Task: Add an event with the title Lunch and Learn: Effective Team Collaboration, date '2023/10/23', time 9:15 AM to 11:15 AMand add a description: Throughout the workshop, participants will engage in a series of activities, exercises, and discussions aimed at developing and refining their communication skills. These activities will be designed to be interactive, allowing participants to practice new techniques, receive feedback, and collaborate with their team members., put the event into Green category . Add location for the event as: 987 Abu Simbel Temples, Abu Simbel, Egypt, logged in from the account softage.2@softage.netand send the event invitation to softage.4@softage.net and softage.5@softage.net. Set a reminder for the event 16 day before
Action: Mouse moved to (112, 108)
Screenshot: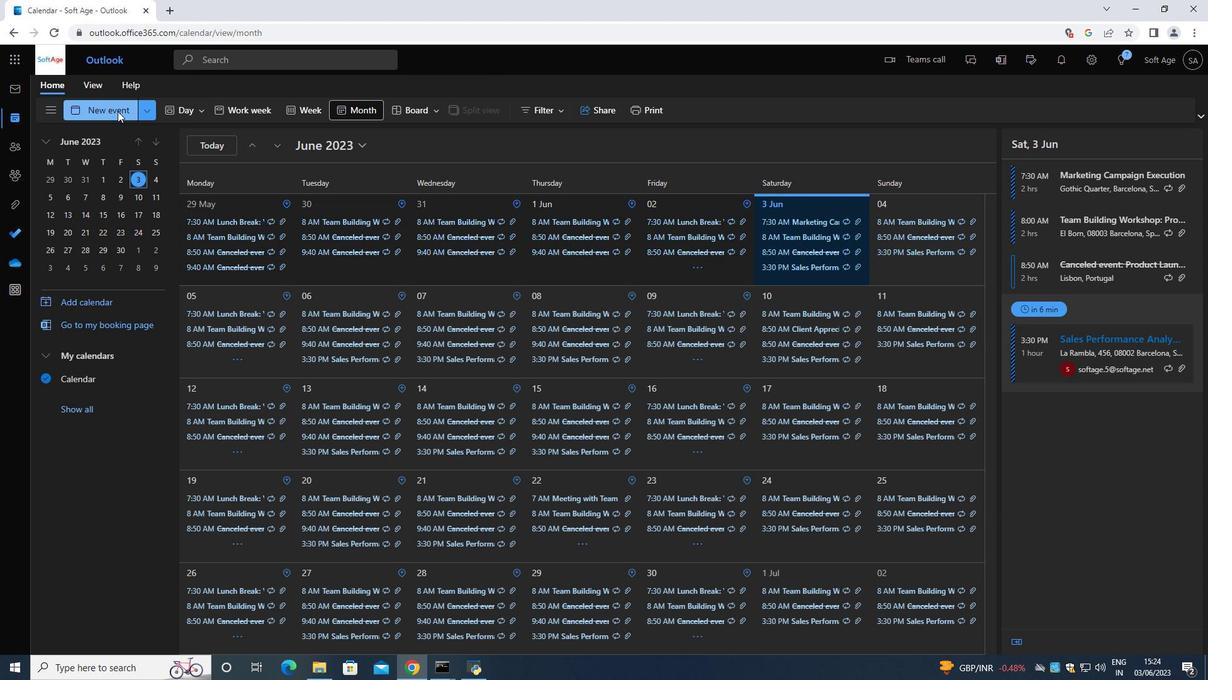 
Action: Mouse pressed left at (112, 108)
Screenshot: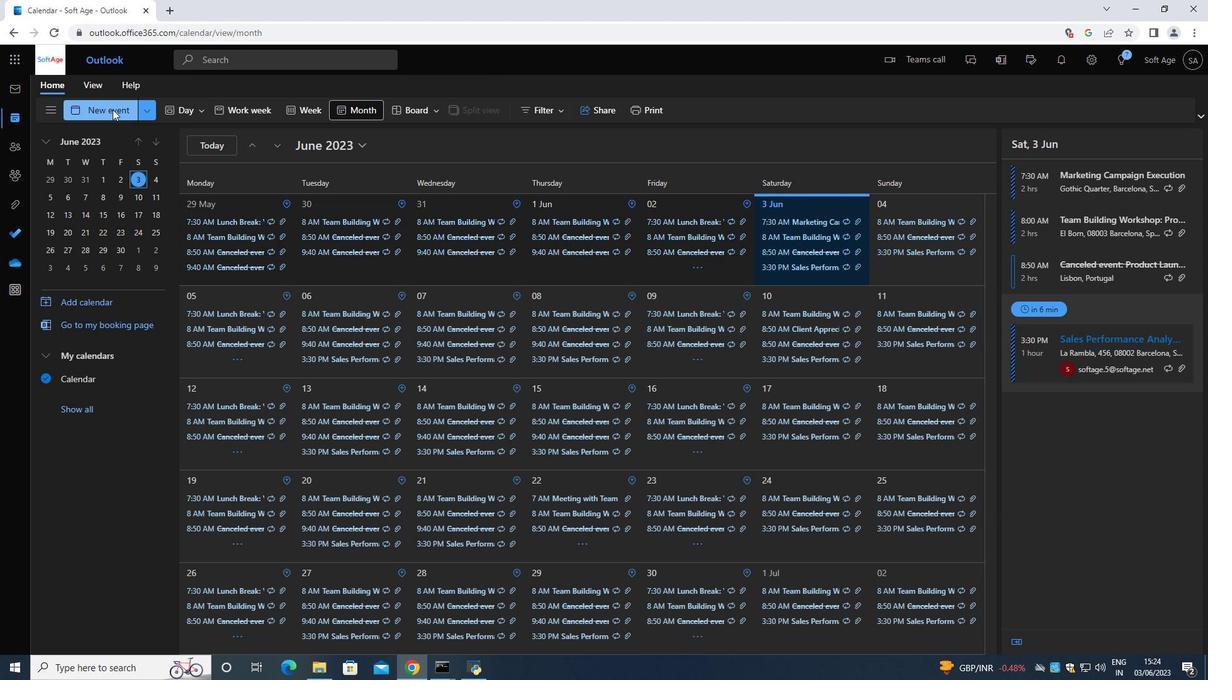 
Action: Mouse moved to (506, 120)
Screenshot: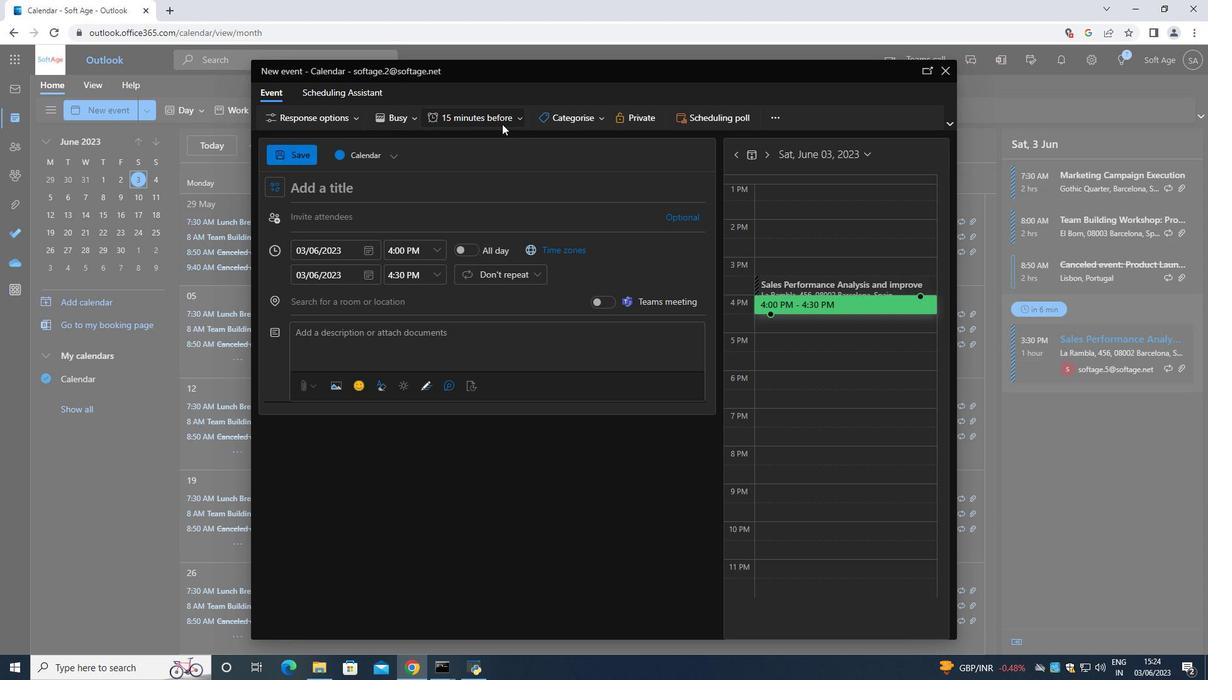 
Action: Mouse pressed left at (506, 120)
Screenshot: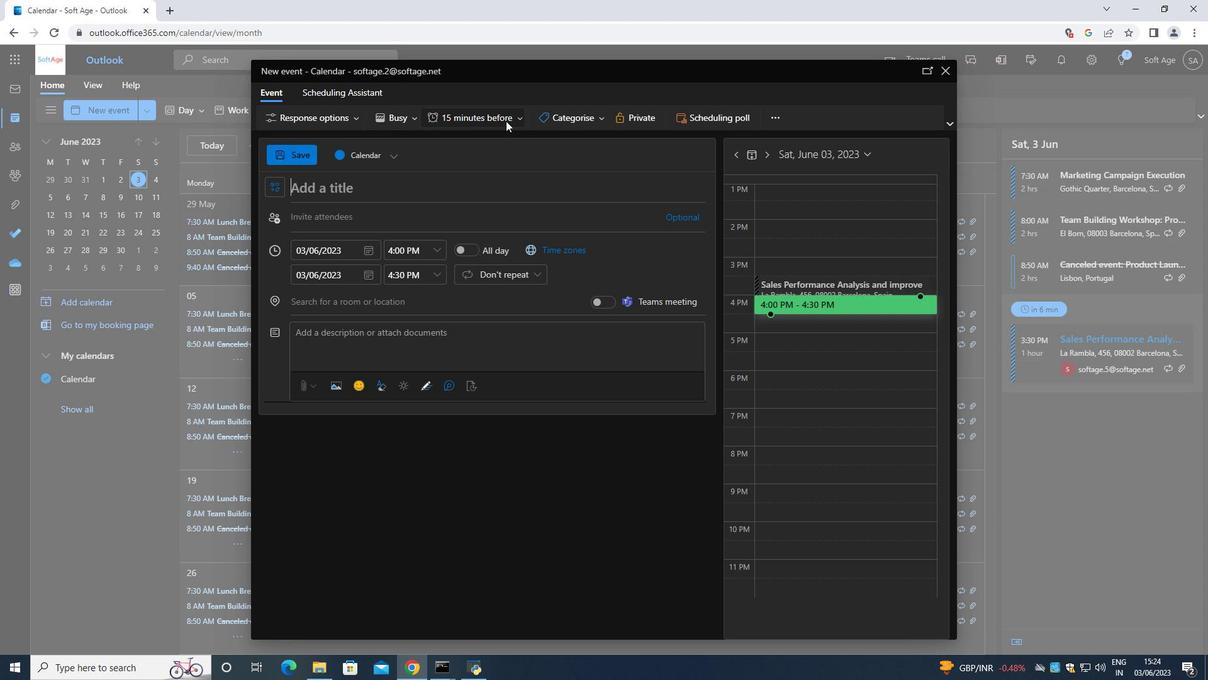 
Action: Mouse moved to (514, 131)
Screenshot: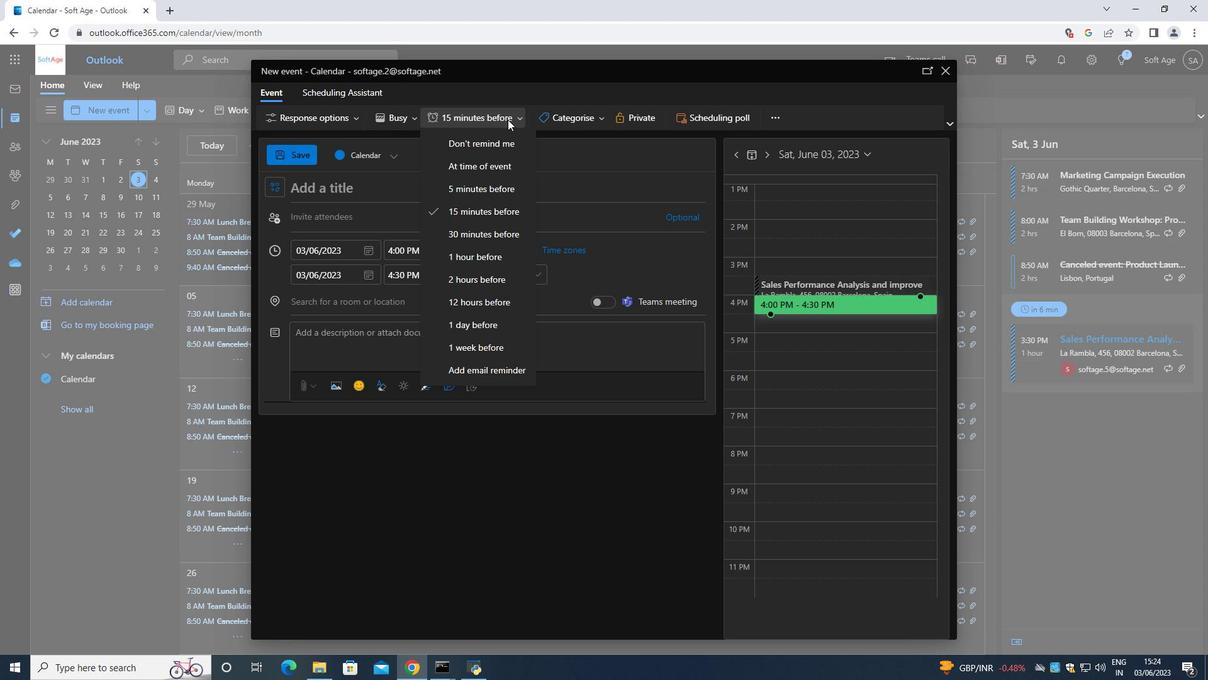 
